 Task: Create a task  Develop a new online tool for online customer surveys , assign it to team member softage.2@softage.net in the project BayTech and update the status of the task to  Off Track , set the priority of the task to Medium
Action: Mouse moved to (82, 61)
Screenshot: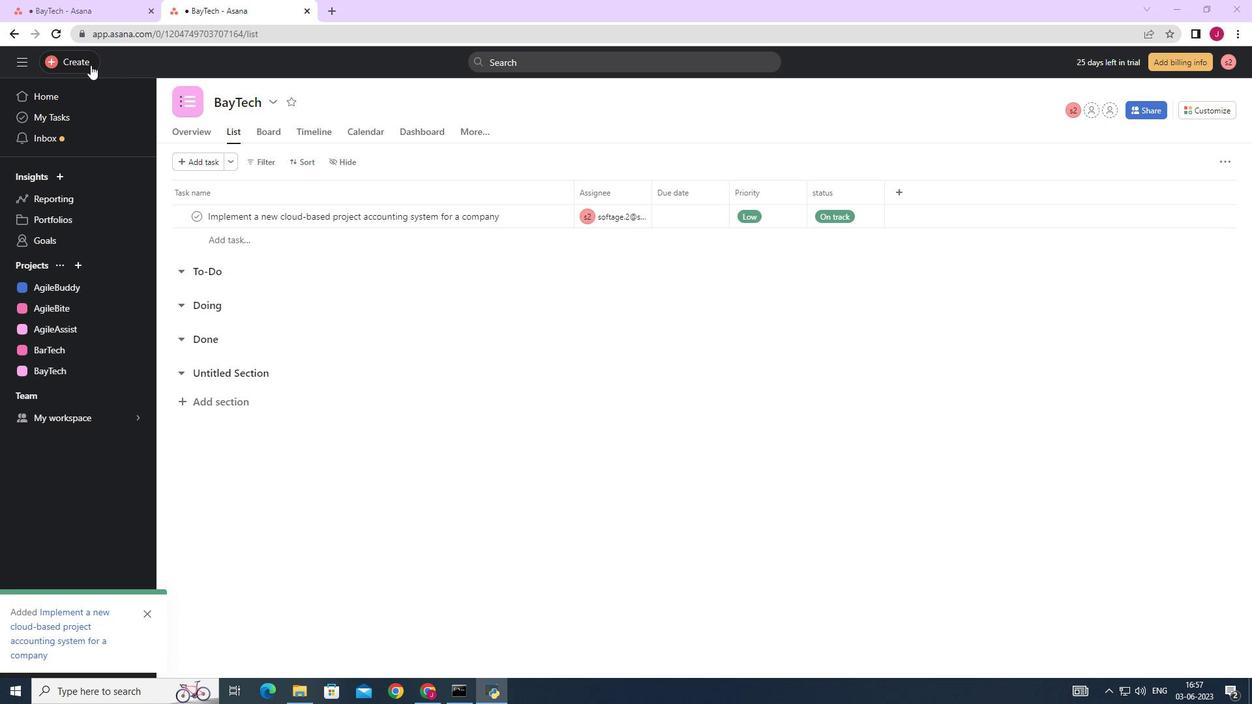 
Action: Mouse pressed left at (82, 61)
Screenshot: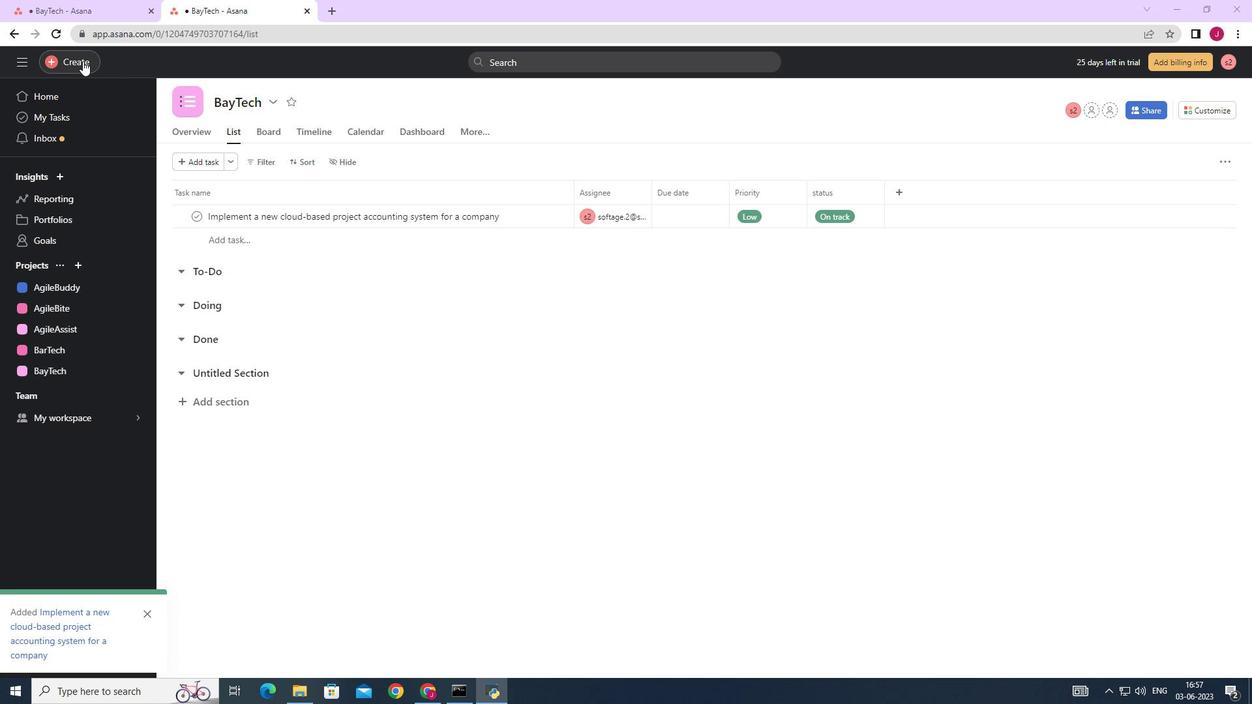 
Action: Mouse moved to (177, 69)
Screenshot: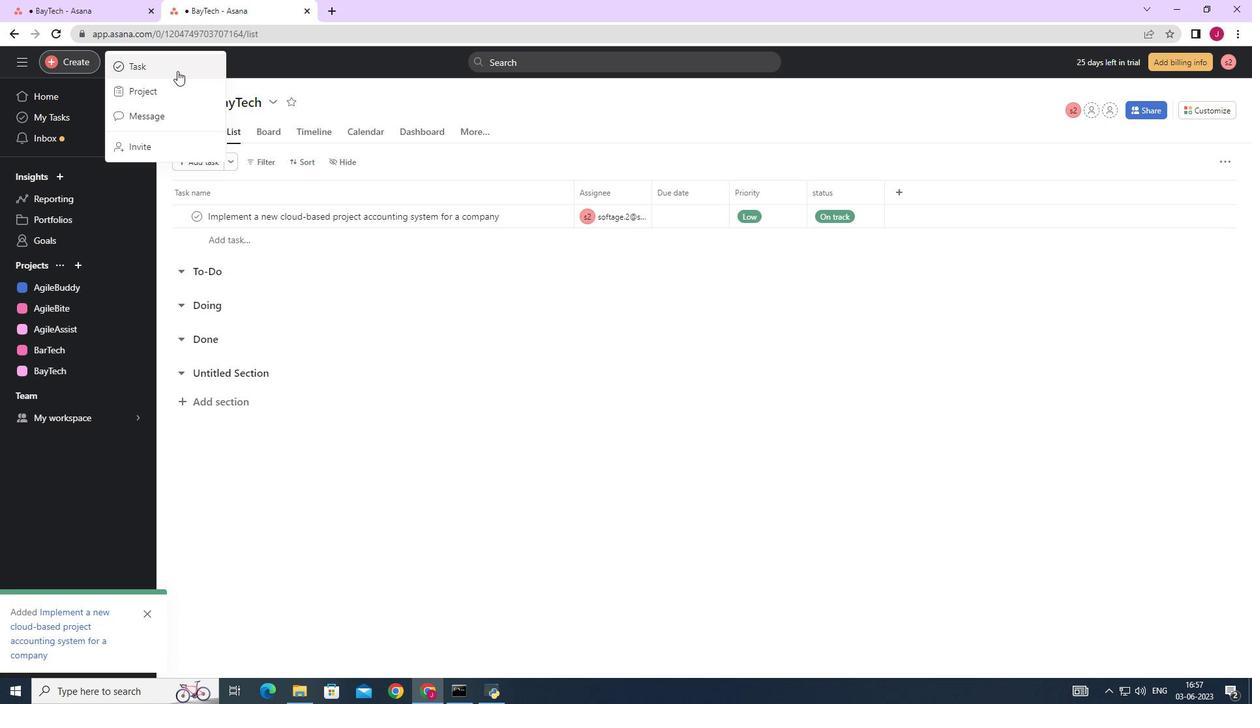 
Action: Mouse pressed left at (177, 69)
Screenshot: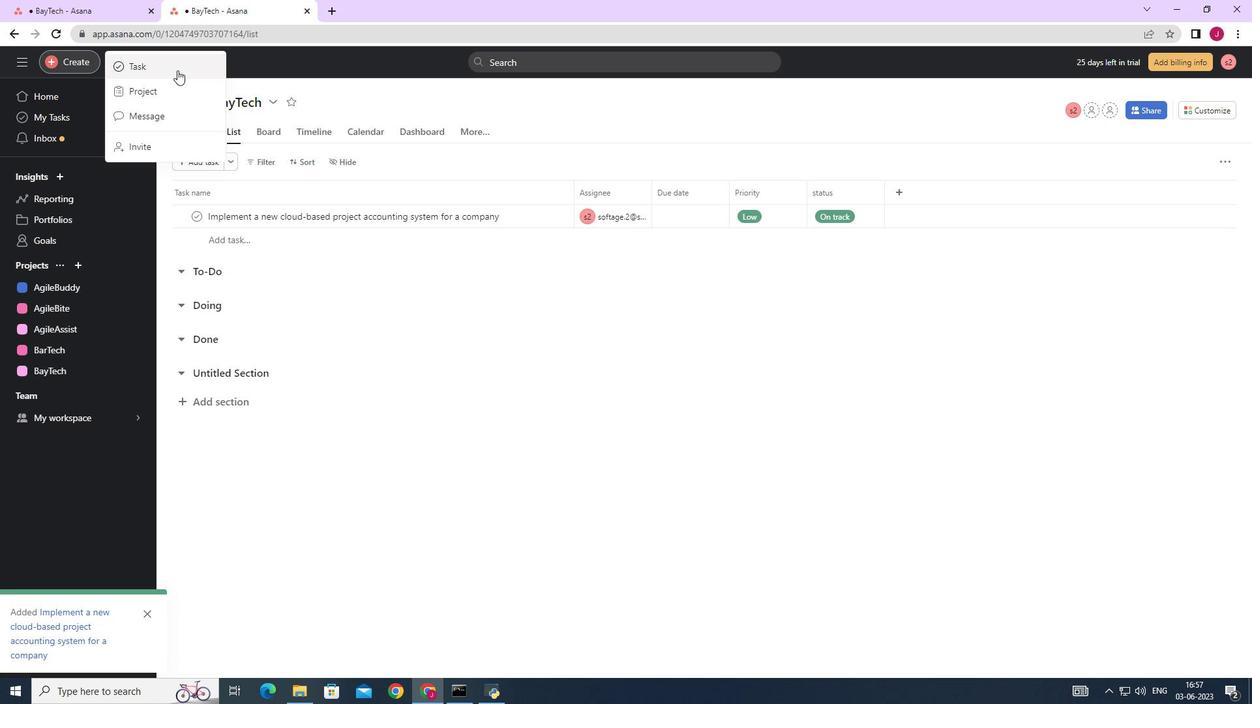 
Action: Mouse moved to (1044, 431)
Screenshot: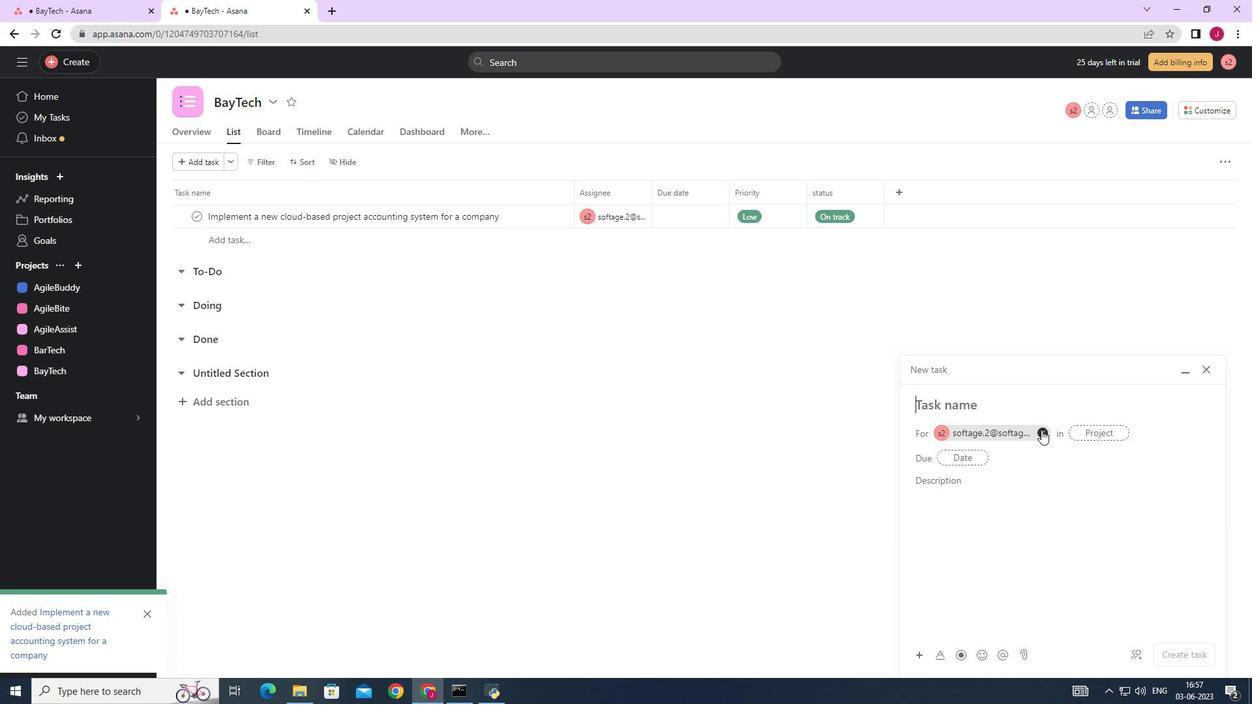 
Action: Mouse pressed left at (1044, 431)
Screenshot: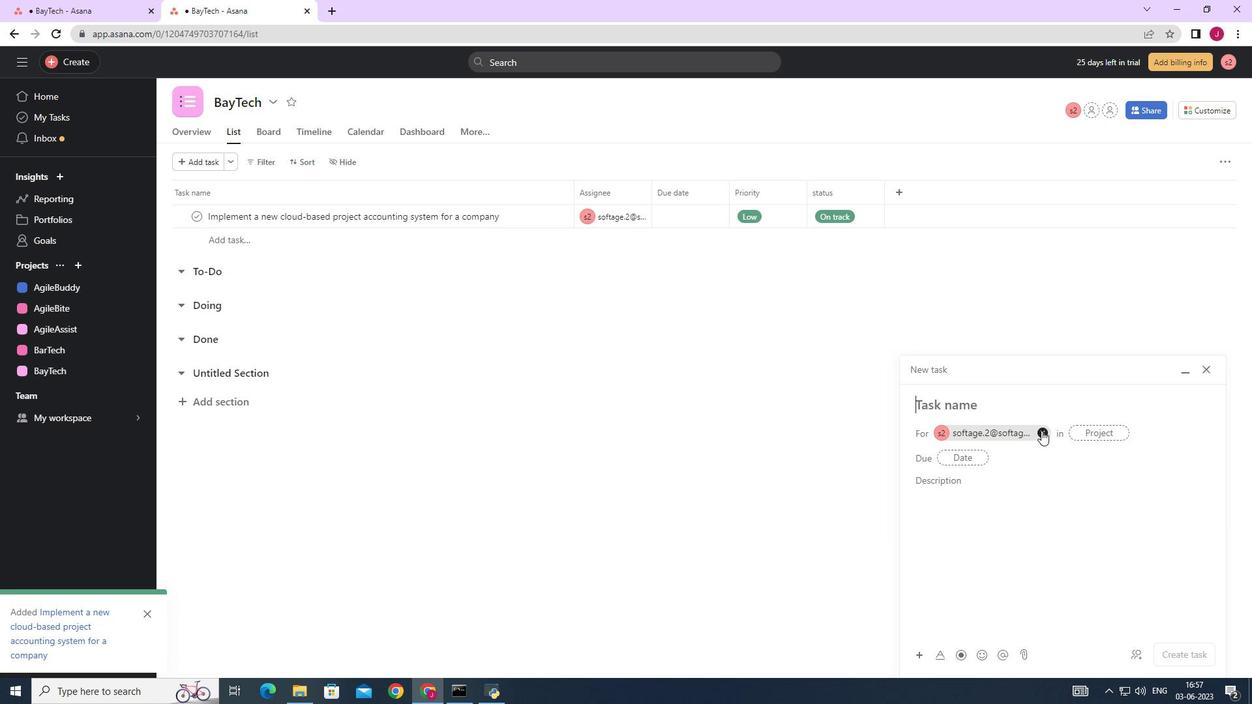 
Action: Mouse moved to (930, 401)
Screenshot: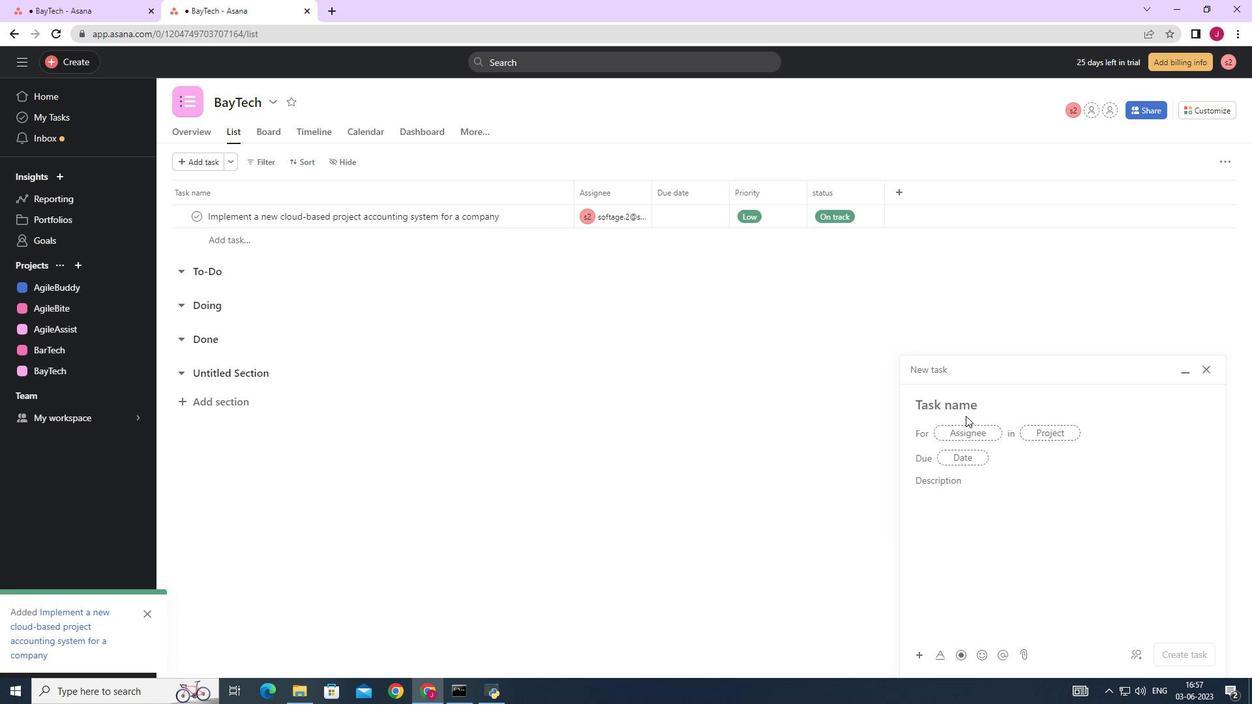
Action: Key pressed <Key.caps_lock>D<Key.caps_lock>evelop<Key.space>a<Key.space>new<Key.space>online<Key.space>tool<Key.space>for<Key.space>online<Key.space>customer<Key.space>surveys<Key.space>
Screenshot: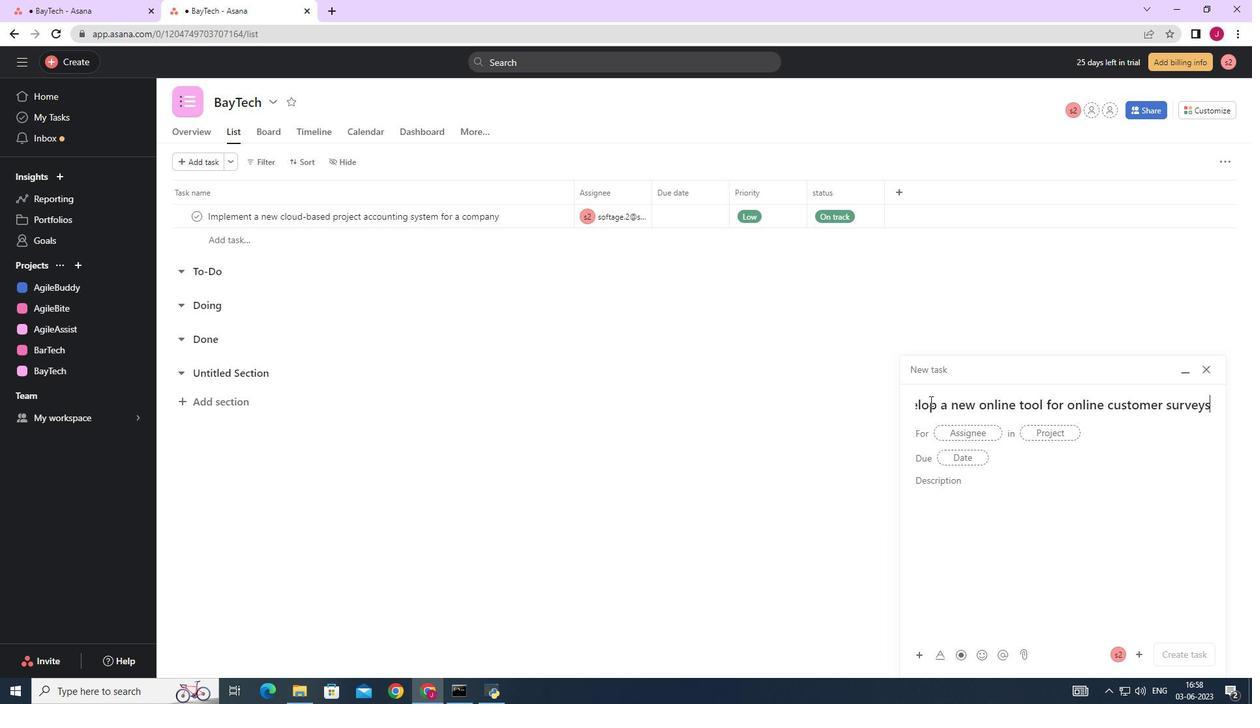
Action: Mouse moved to (967, 436)
Screenshot: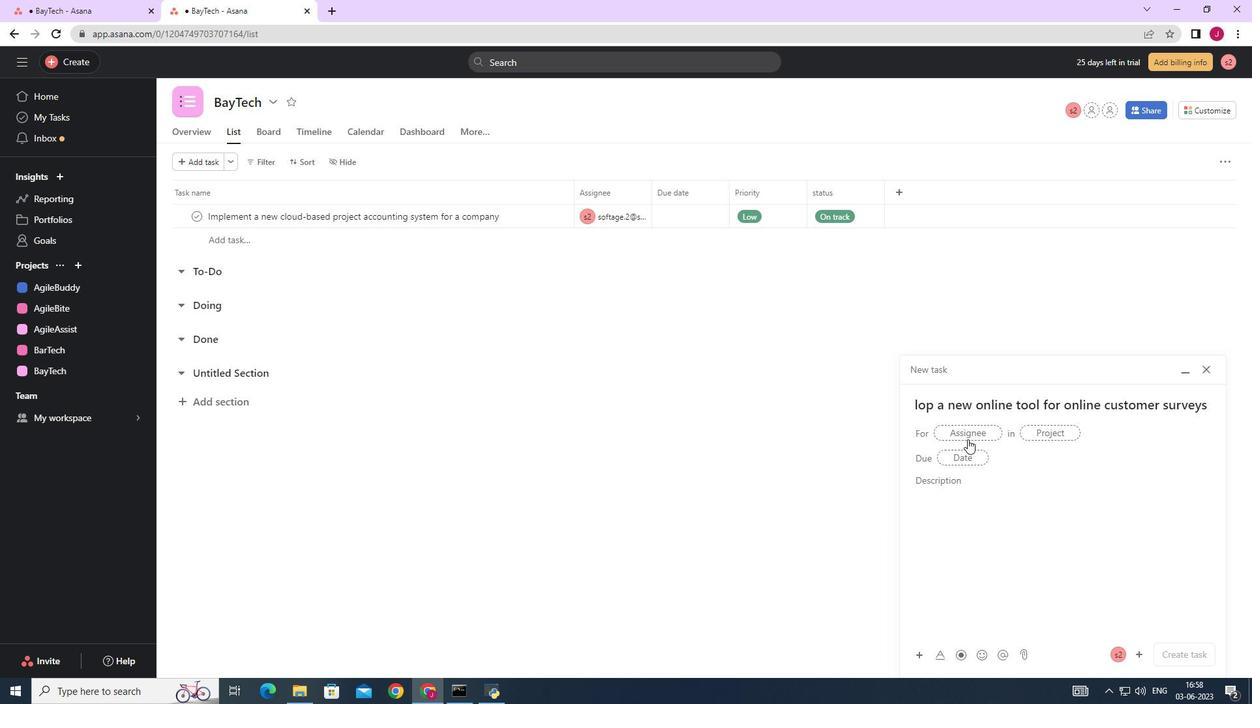 
Action: Mouse pressed left at (967, 436)
Screenshot: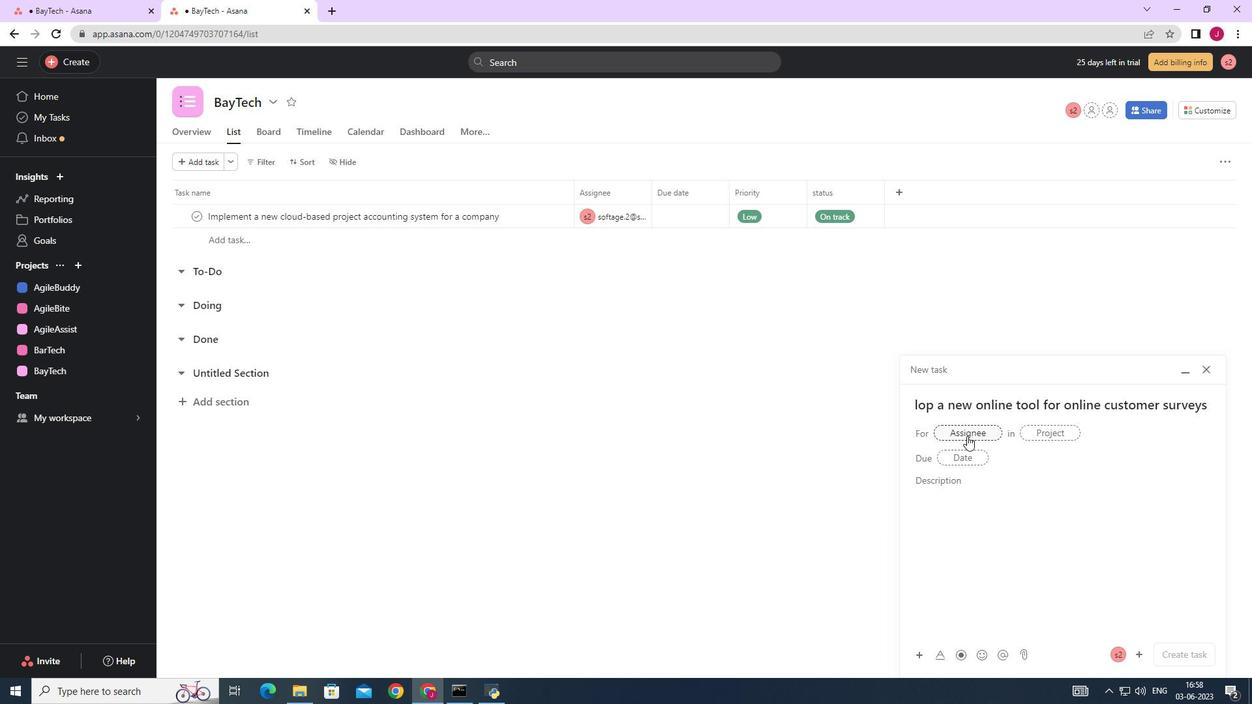 
Action: Key pressed softage.2
Screenshot: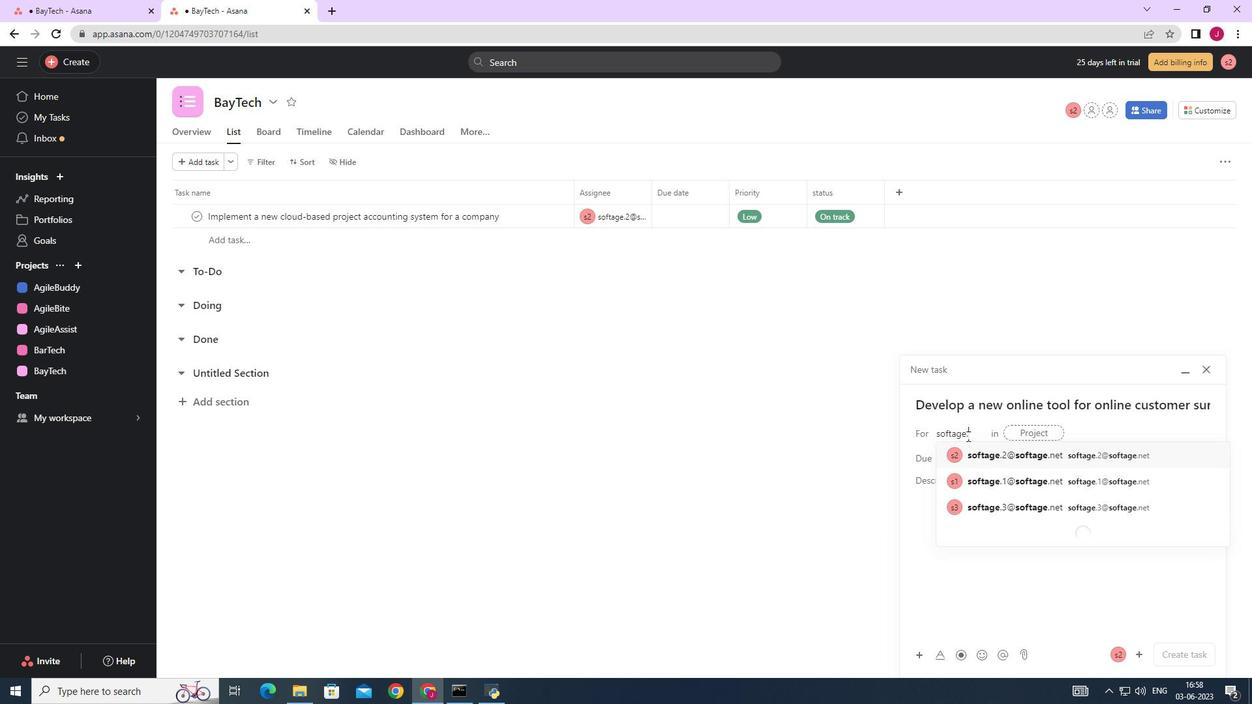 
Action: Mouse moved to (1010, 453)
Screenshot: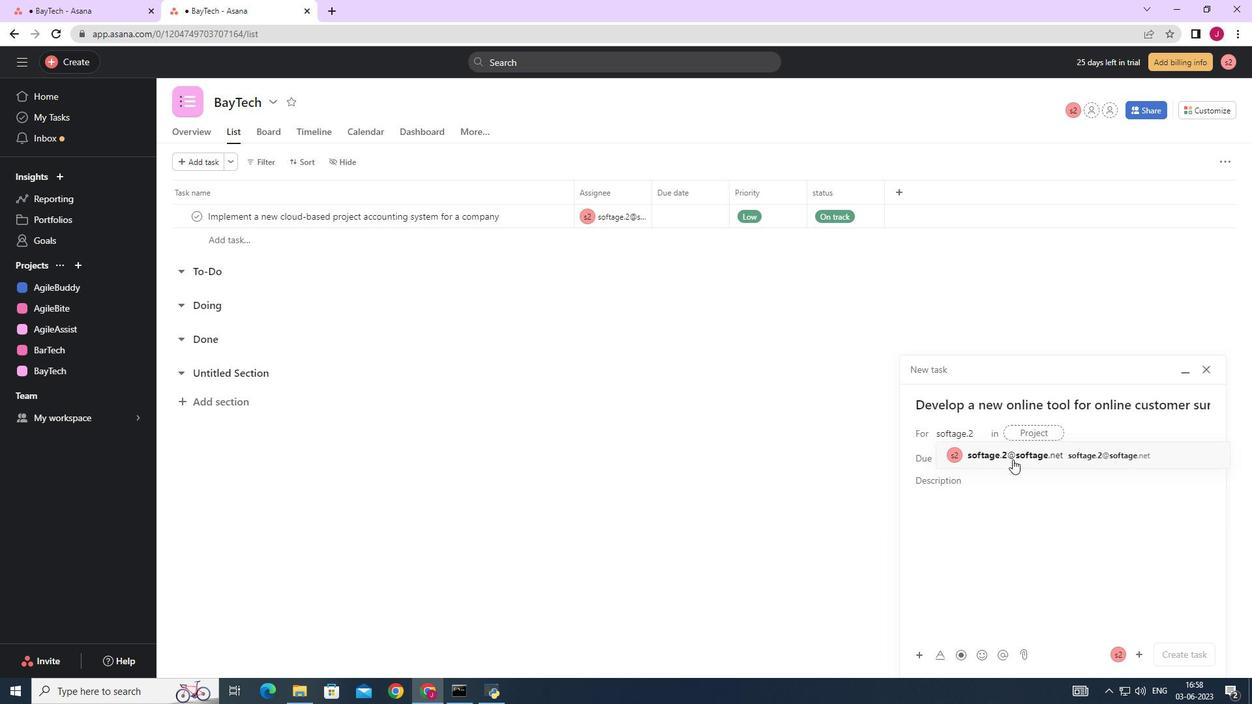 
Action: Mouse pressed left at (1010, 453)
Screenshot: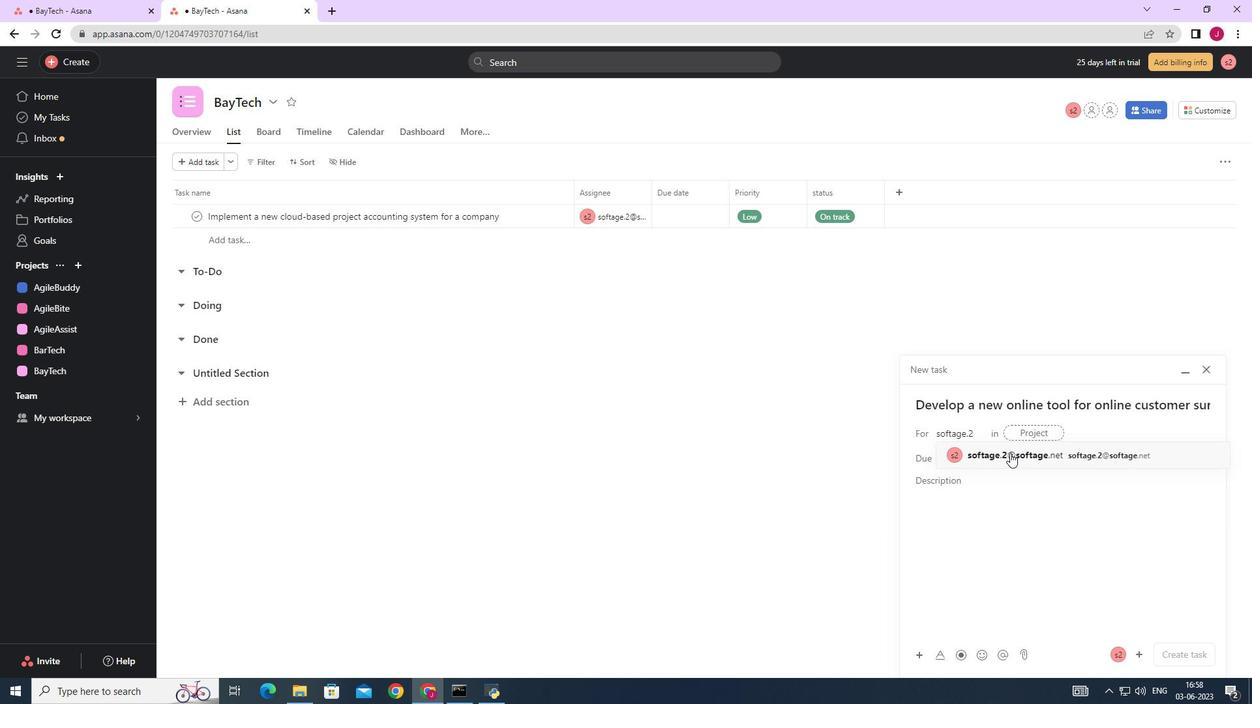 
Action: Mouse moved to (877, 458)
Screenshot: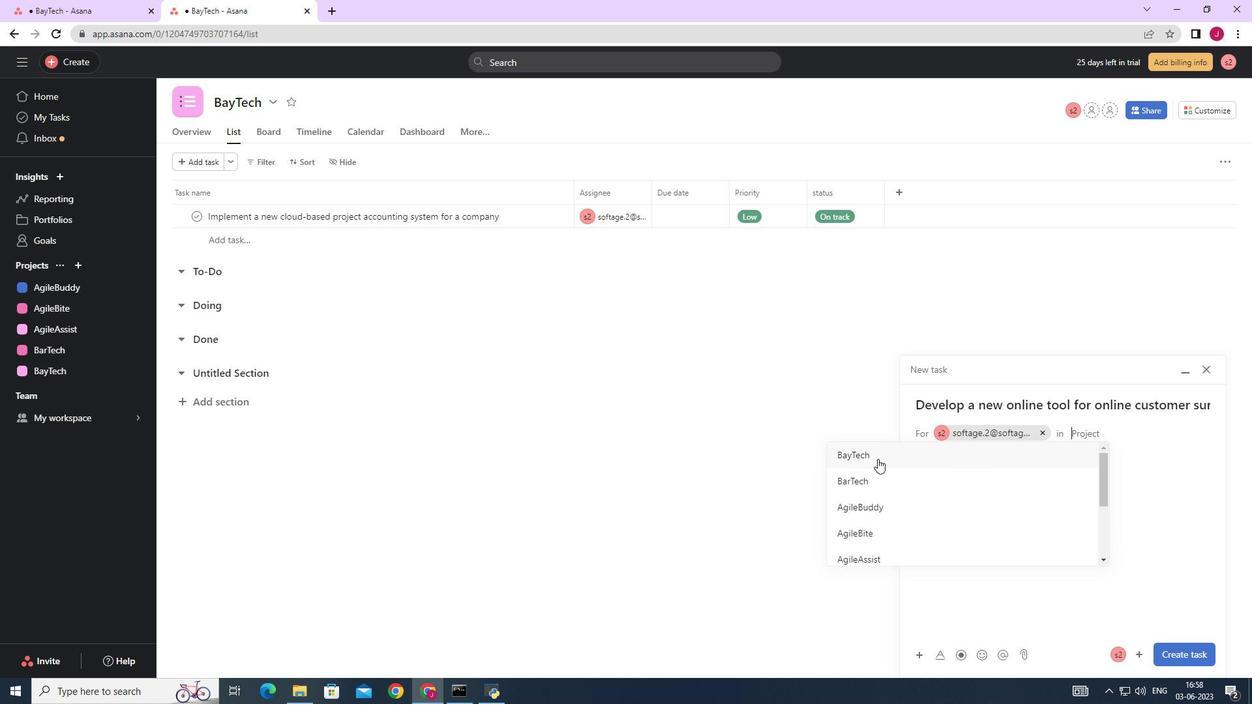 
Action: Mouse pressed left at (877, 458)
Screenshot: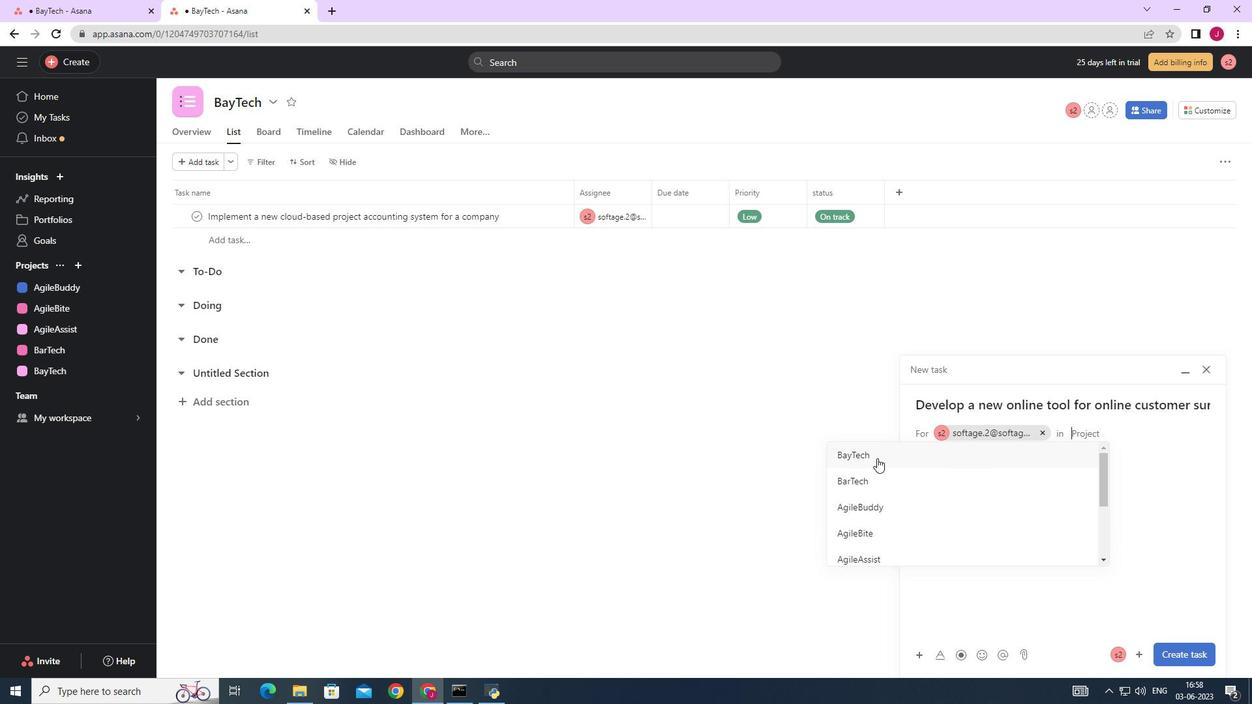 
Action: Mouse moved to (972, 487)
Screenshot: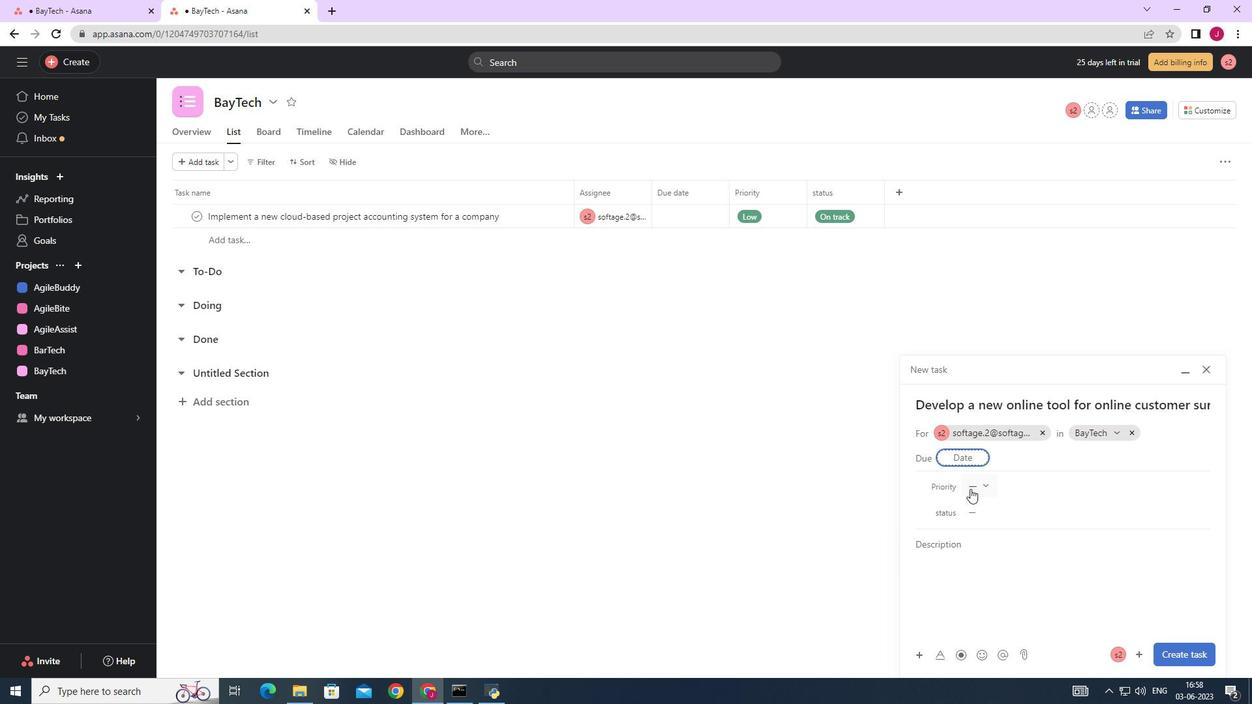 
Action: Mouse pressed left at (972, 487)
Screenshot: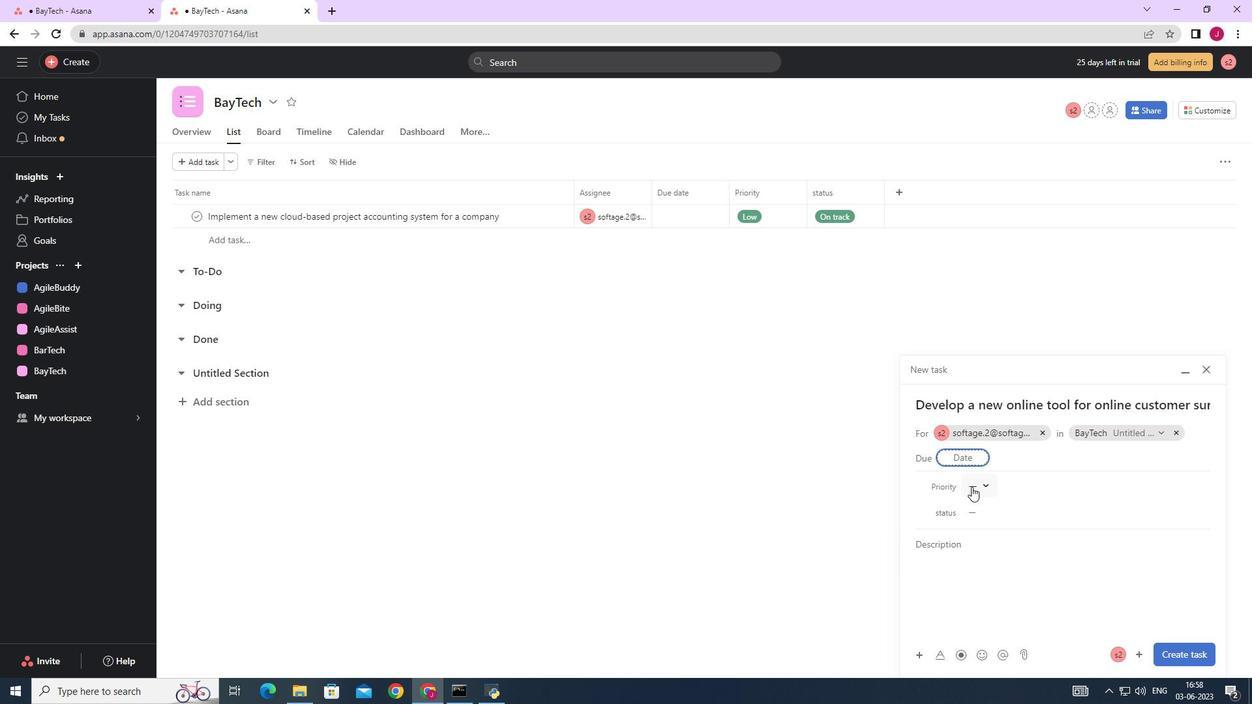 
Action: Mouse moved to (1007, 549)
Screenshot: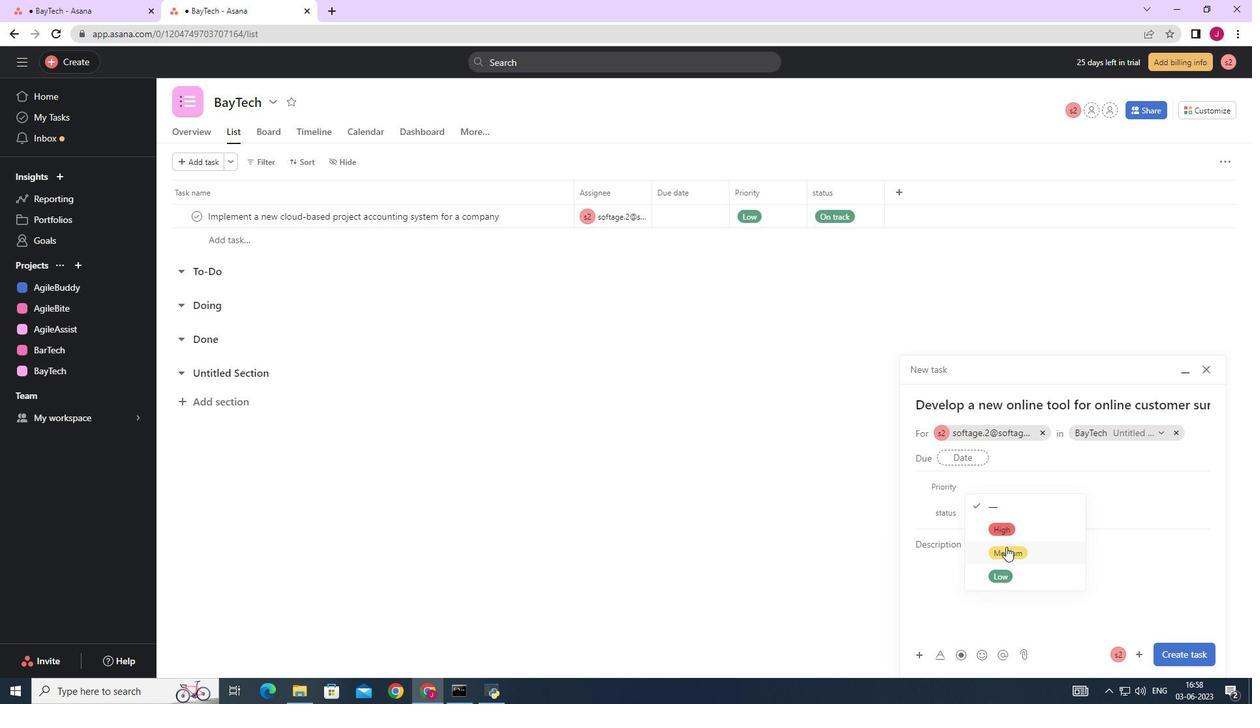 
Action: Mouse pressed left at (1007, 549)
Screenshot: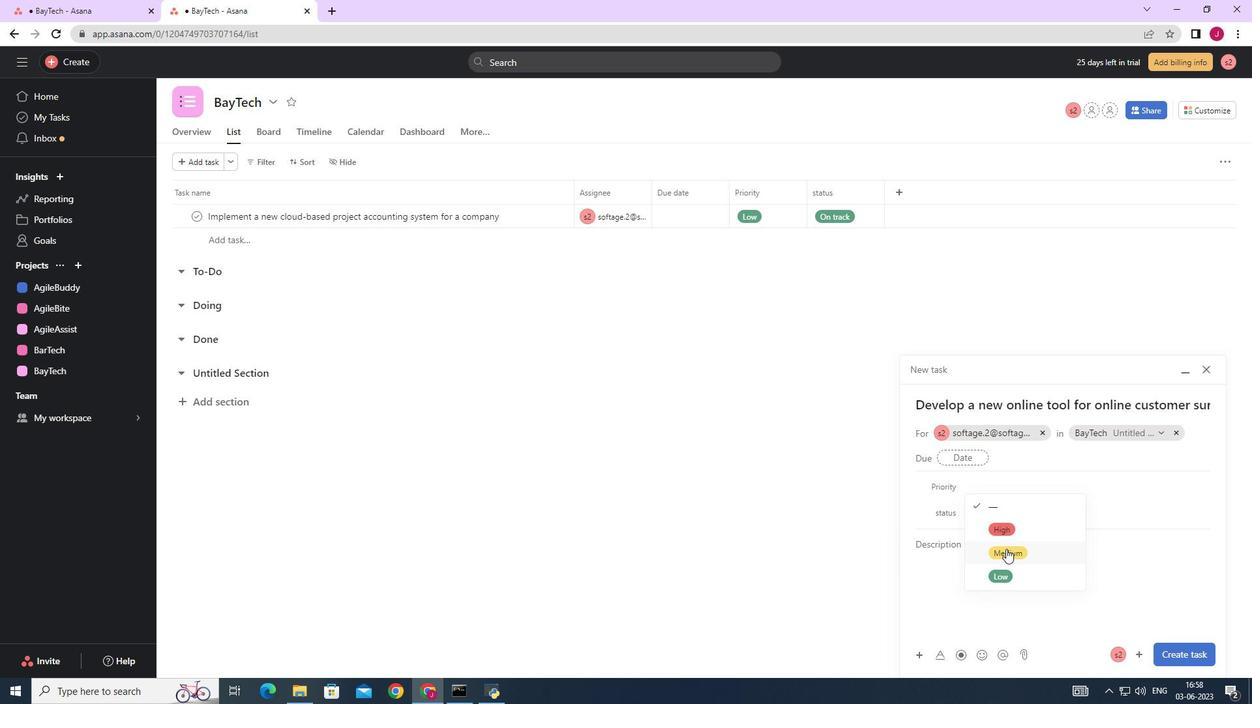 
Action: Mouse moved to (986, 516)
Screenshot: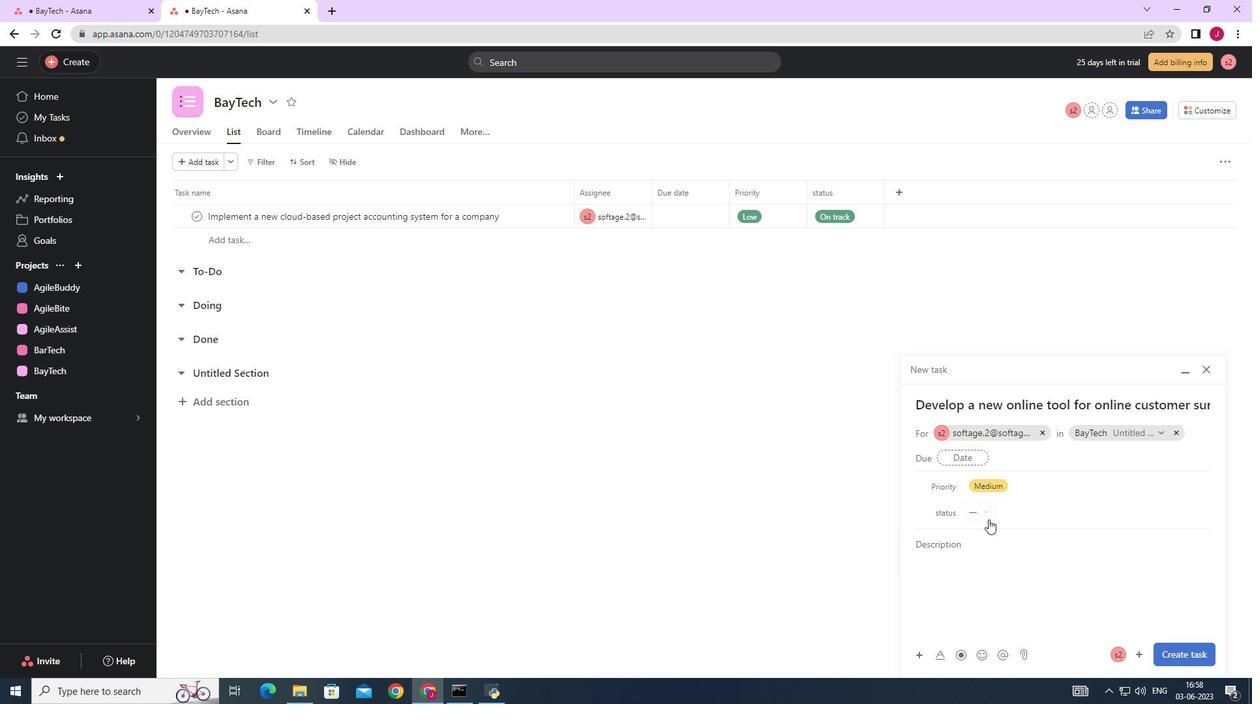 
Action: Mouse pressed left at (986, 516)
Screenshot: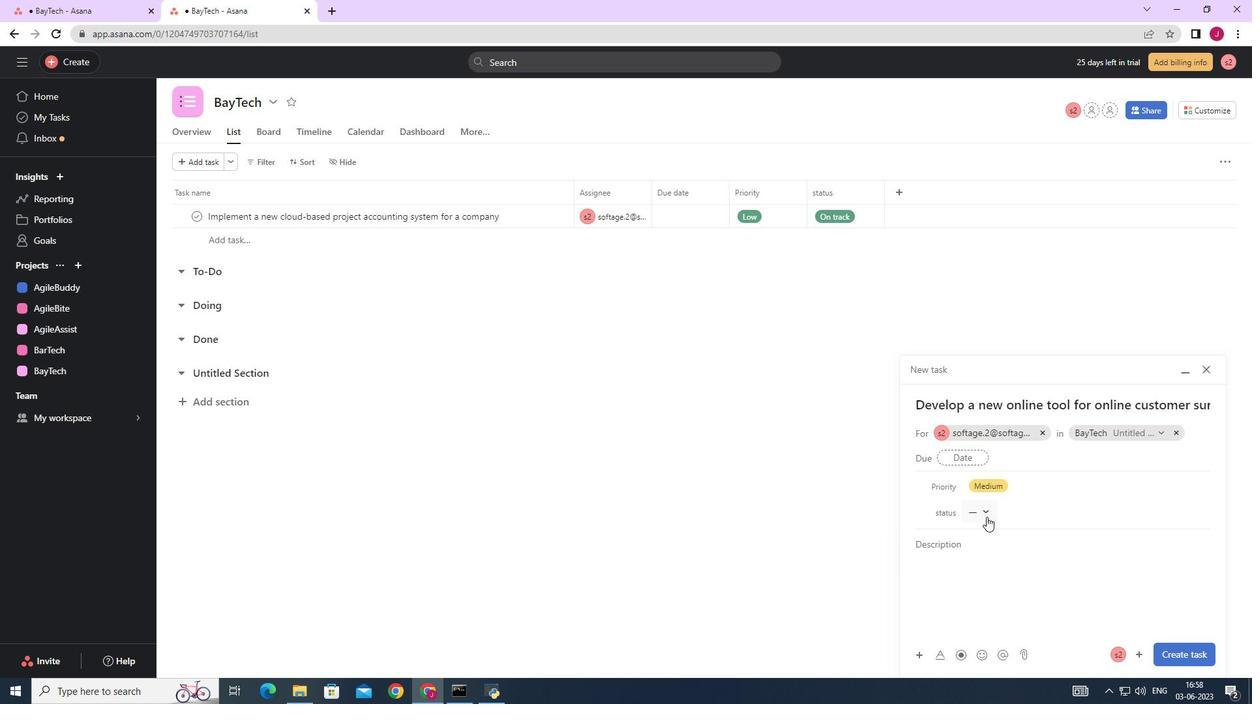 
Action: Mouse moved to (1016, 576)
Screenshot: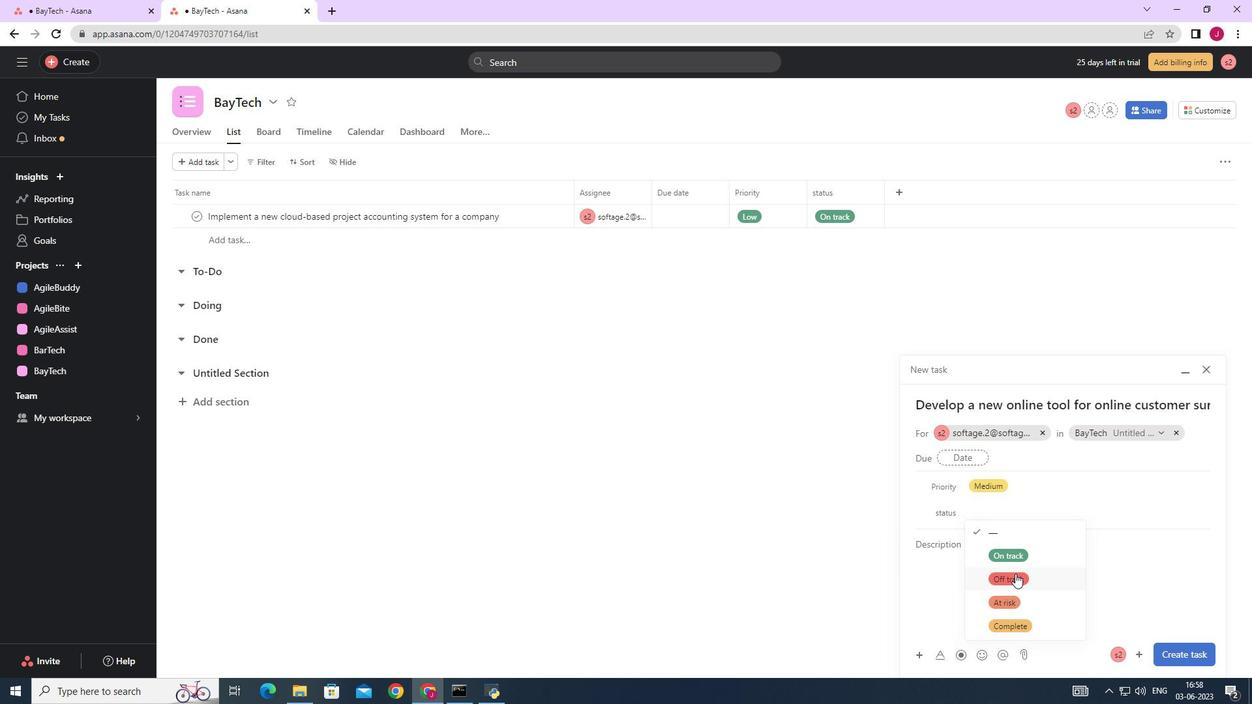 
Action: Mouse pressed left at (1016, 576)
Screenshot: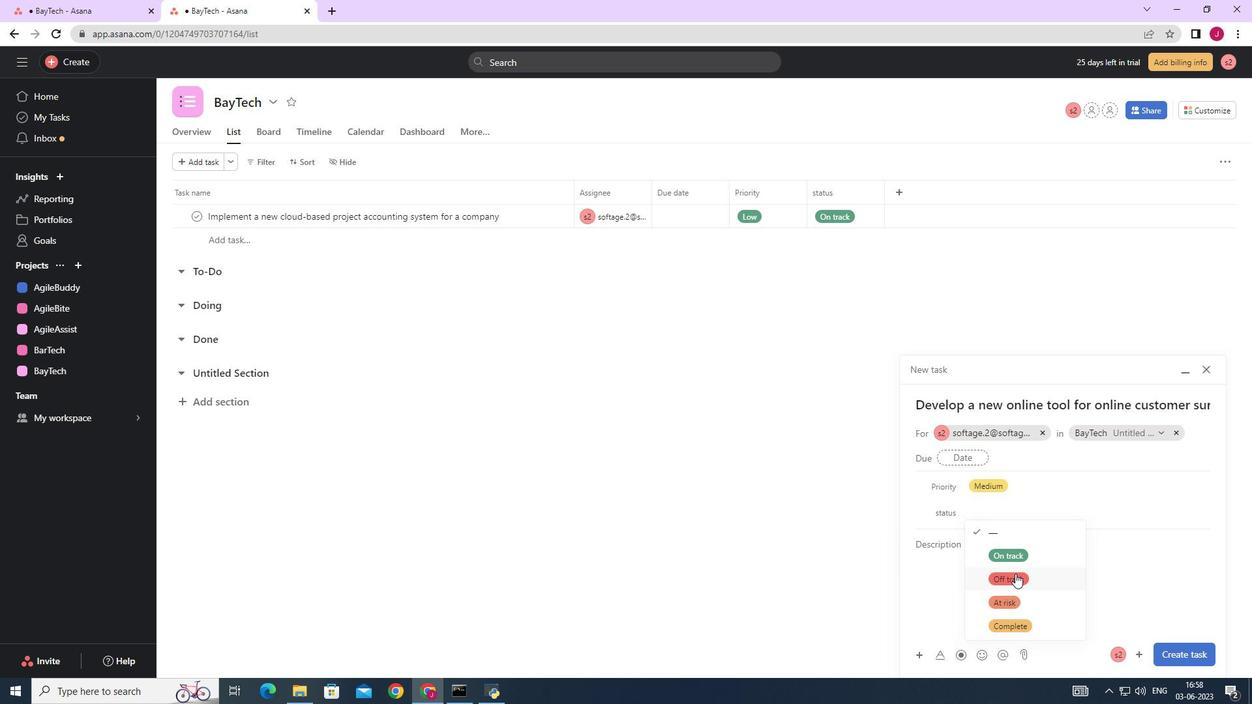 
Action: Mouse moved to (1173, 655)
Screenshot: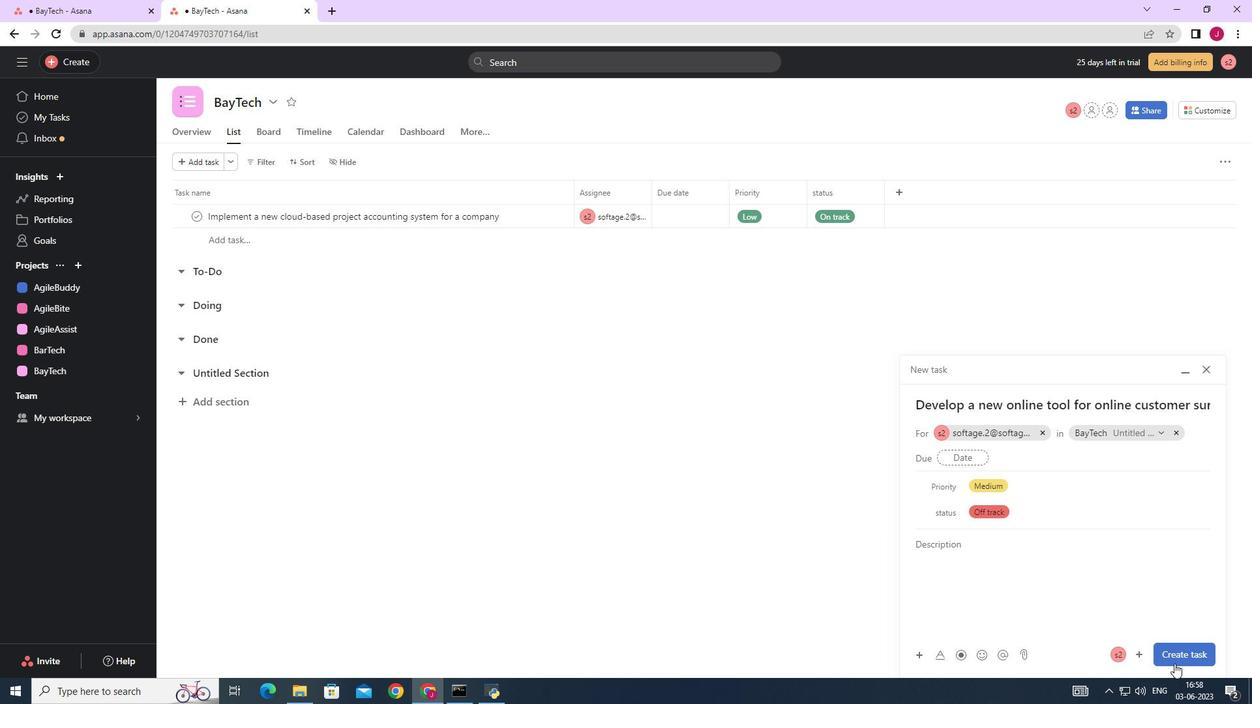 
Action: Mouse pressed left at (1173, 655)
Screenshot: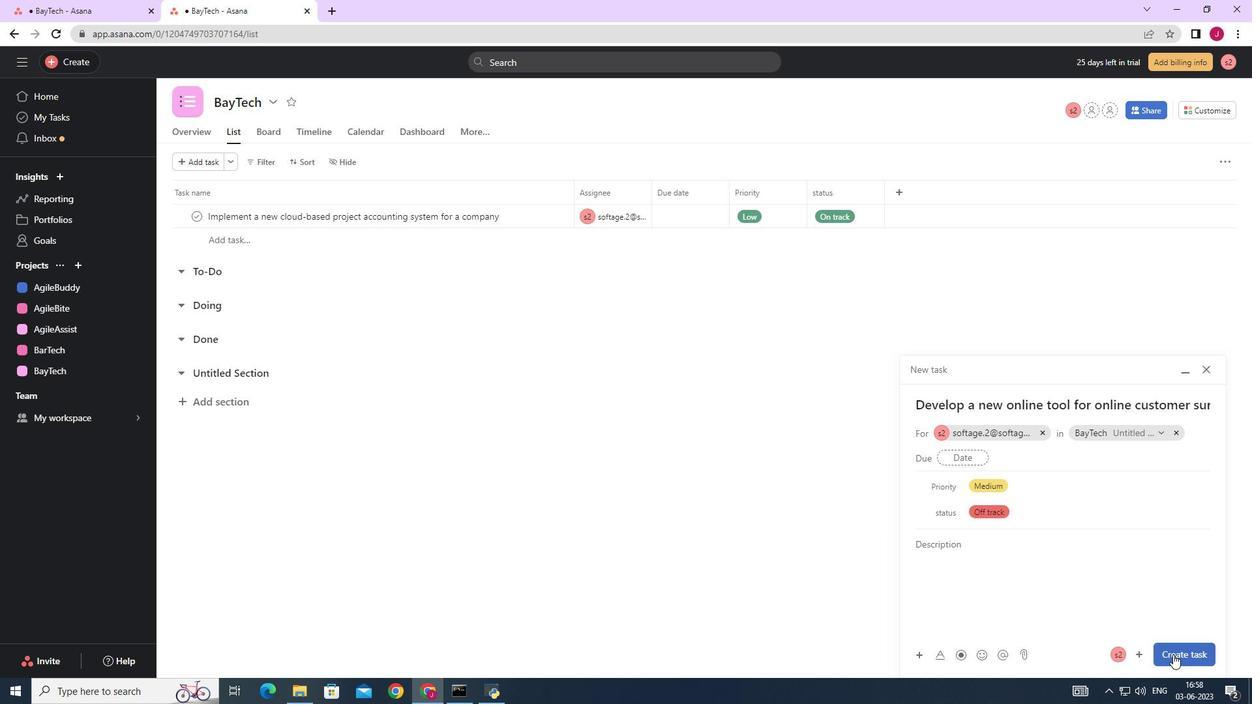 
Action: Mouse moved to (1102, 556)
Screenshot: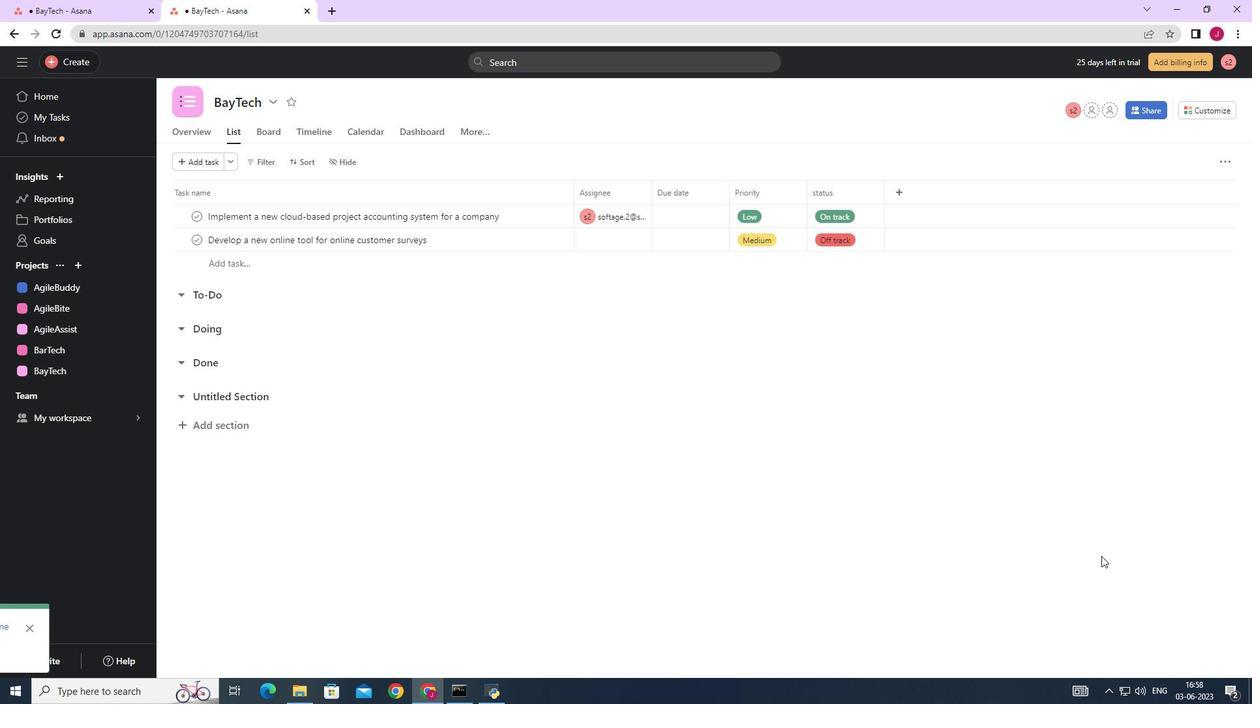 
